 Task: Add a dependency to the task Search results not returning expected results , the existing task  Issue with data being truncated when saving to database in the project ZephyrTech.
Action: Mouse moved to (674, 490)
Screenshot: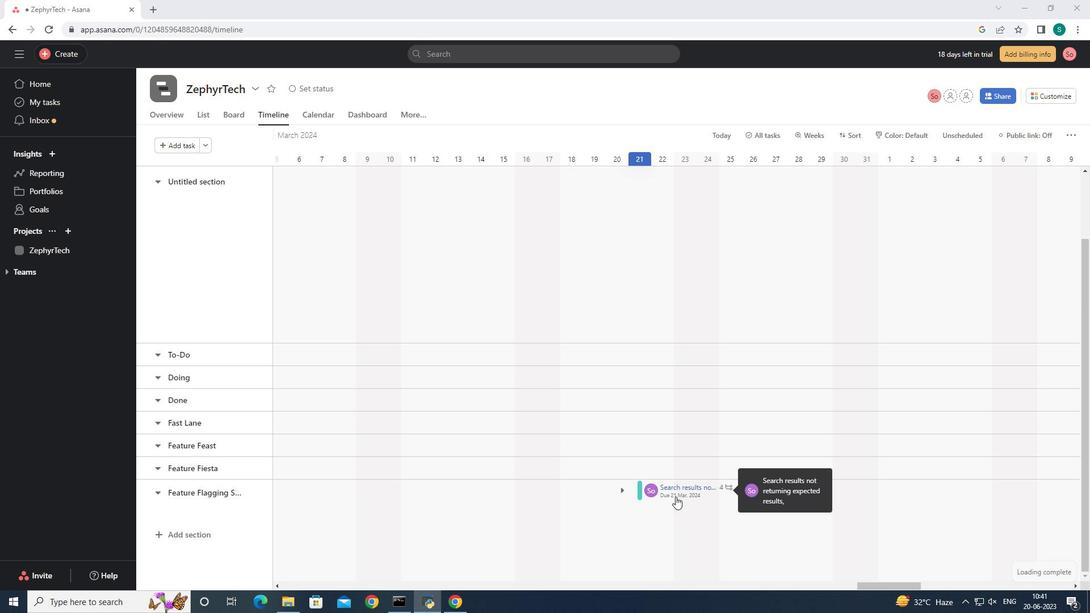 
Action: Mouse pressed left at (674, 490)
Screenshot: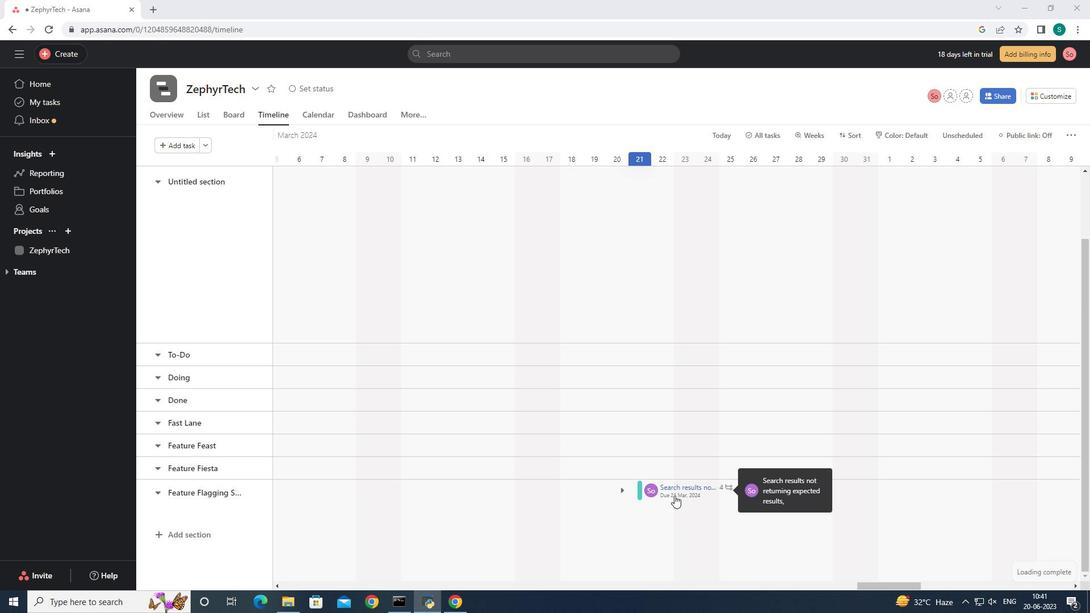 
Action: Mouse moved to (822, 287)
Screenshot: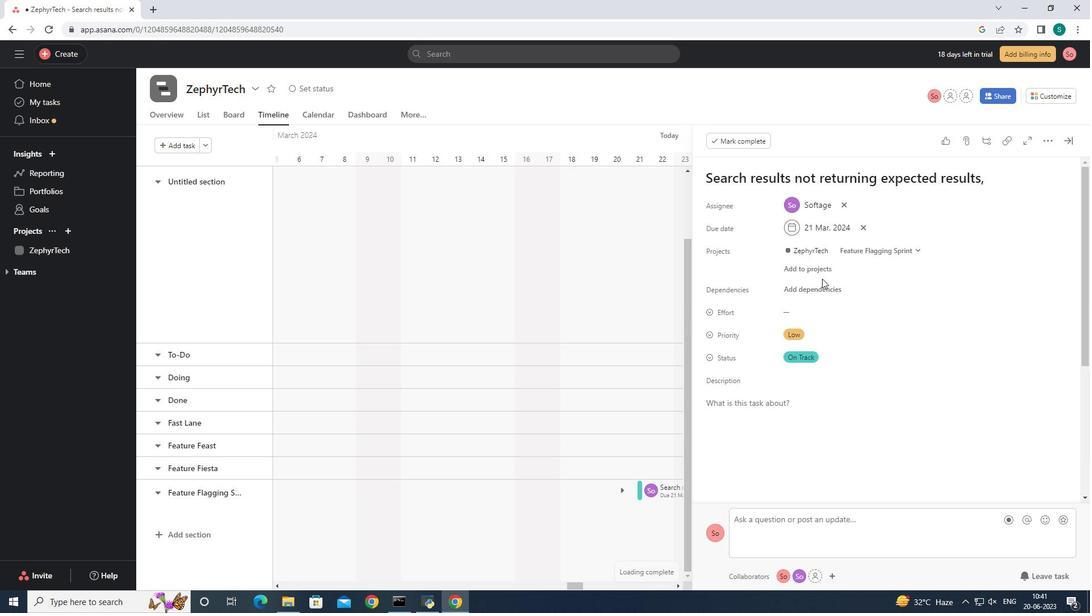 
Action: Mouse pressed left at (822, 287)
Screenshot: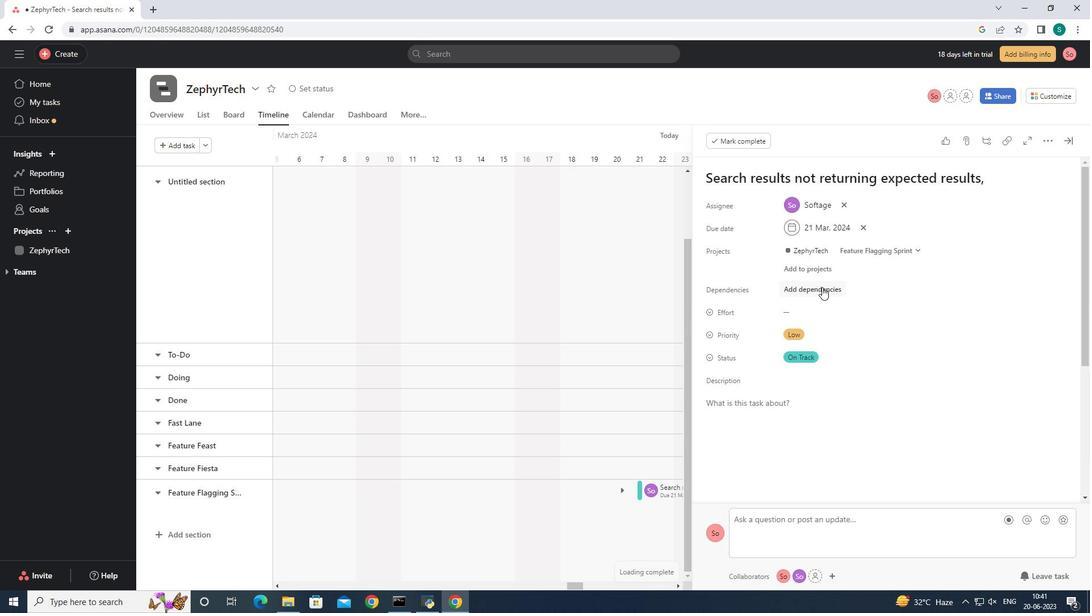 
Action: Mouse moved to (959, 342)
Screenshot: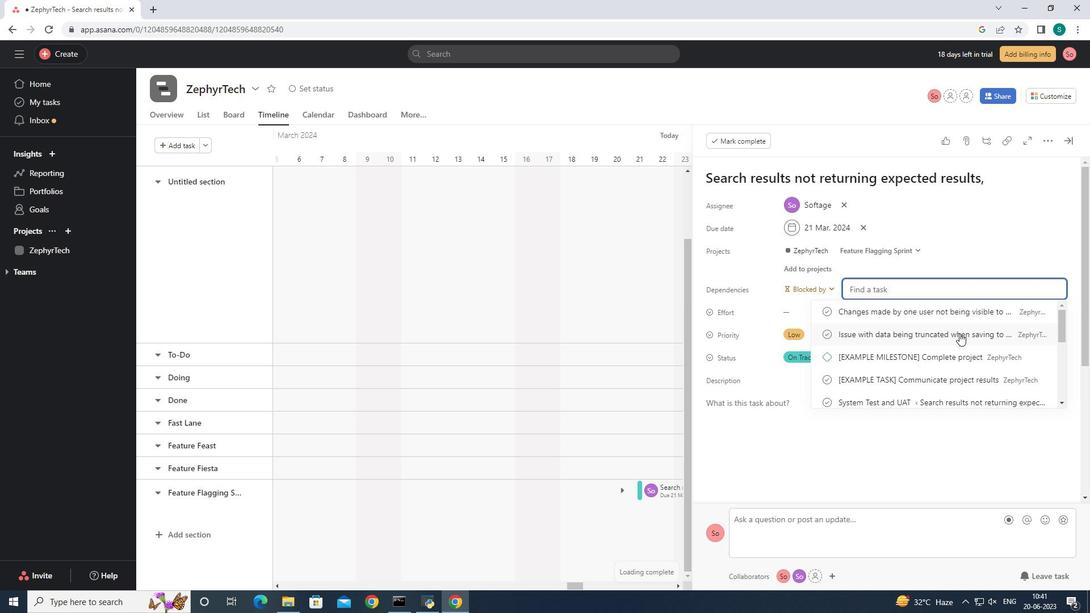 
Action: Mouse scrolled (959, 341) with delta (0, 0)
Screenshot: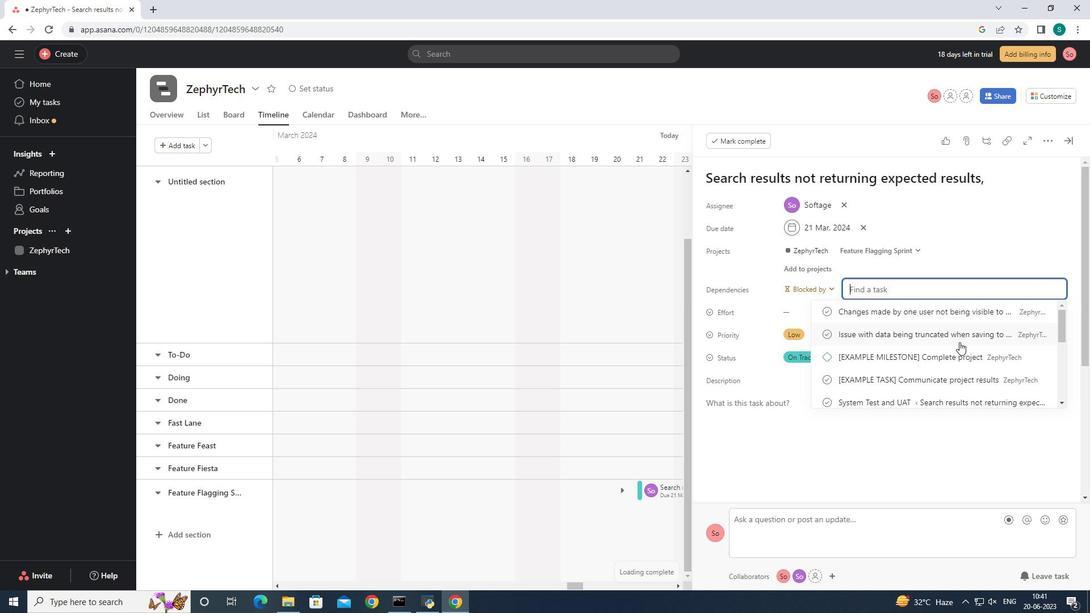 
Action: Mouse moved to (962, 353)
Screenshot: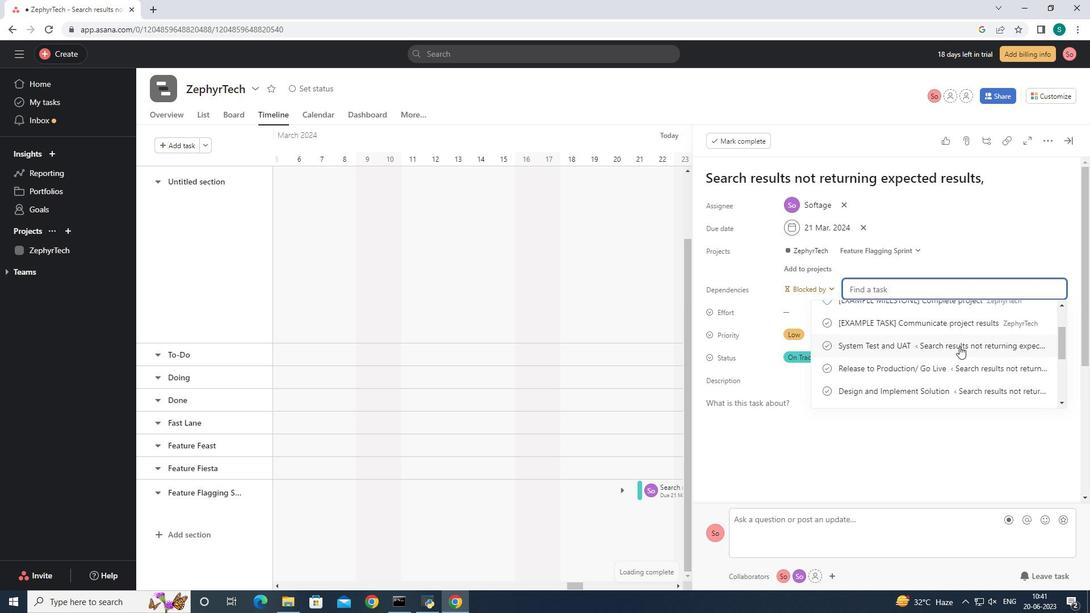 
Action: Mouse scrolled (962, 353) with delta (0, 0)
Screenshot: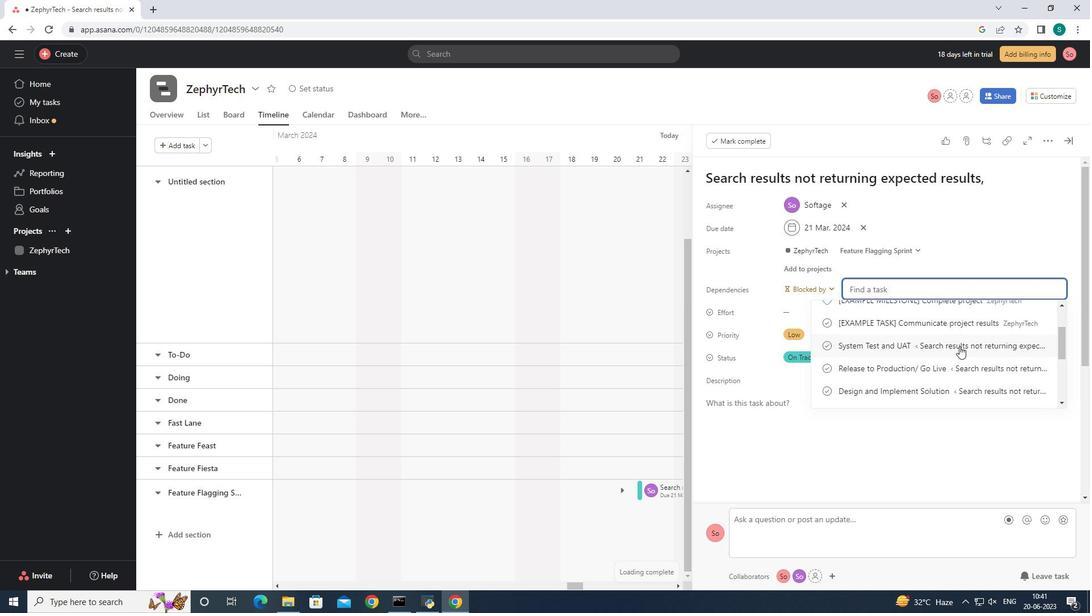 
Action: Mouse moved to (962, 368)
Screenshot: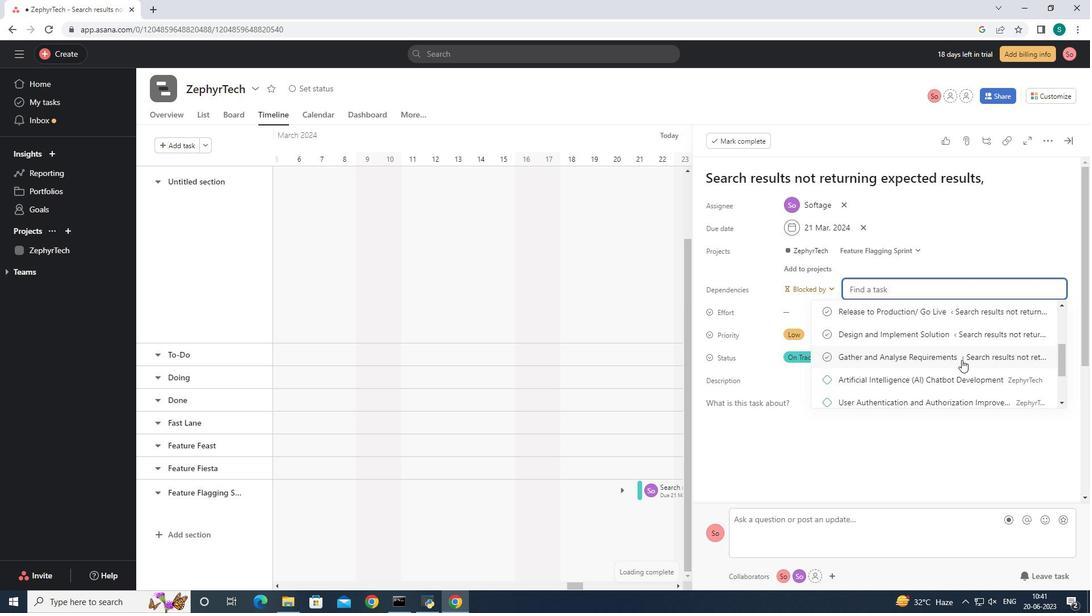 
Action: Mouse scrolled (962, 368) with delta (0, 0)
Screenshot: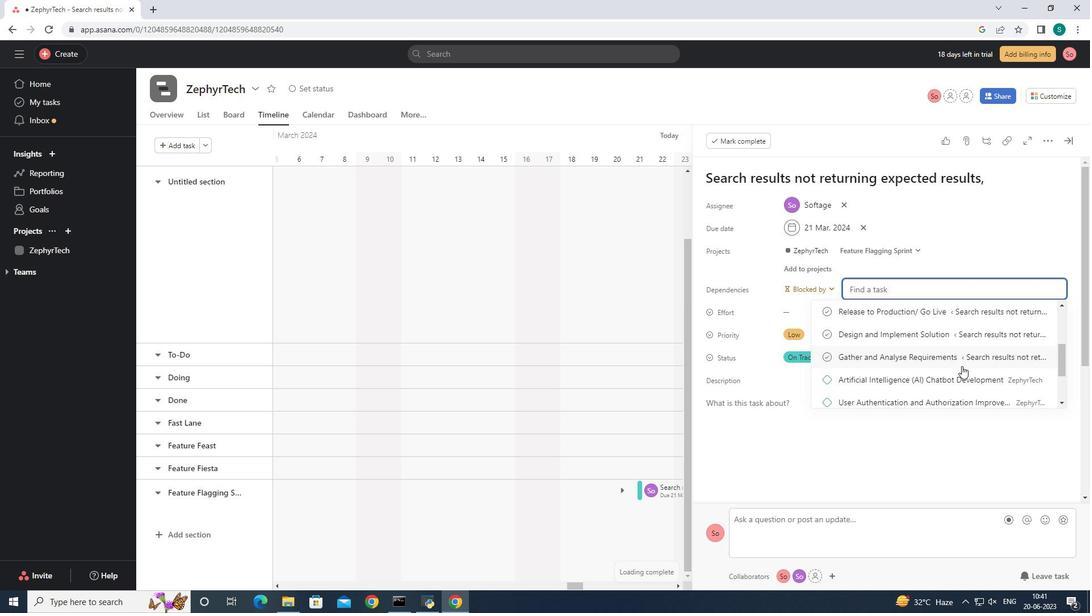 
Action: Mouse scrolled (962, 368) with delta (0, 0)
Screenshot: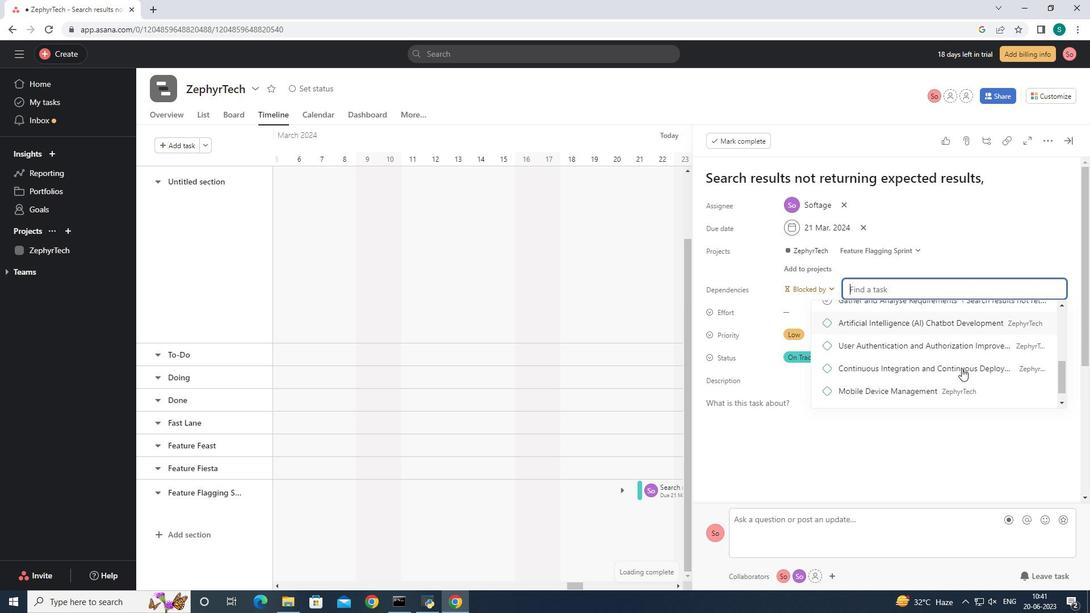 
Action: Mouse scrolled (962, 368) with delta (0, 0)
Screenshot: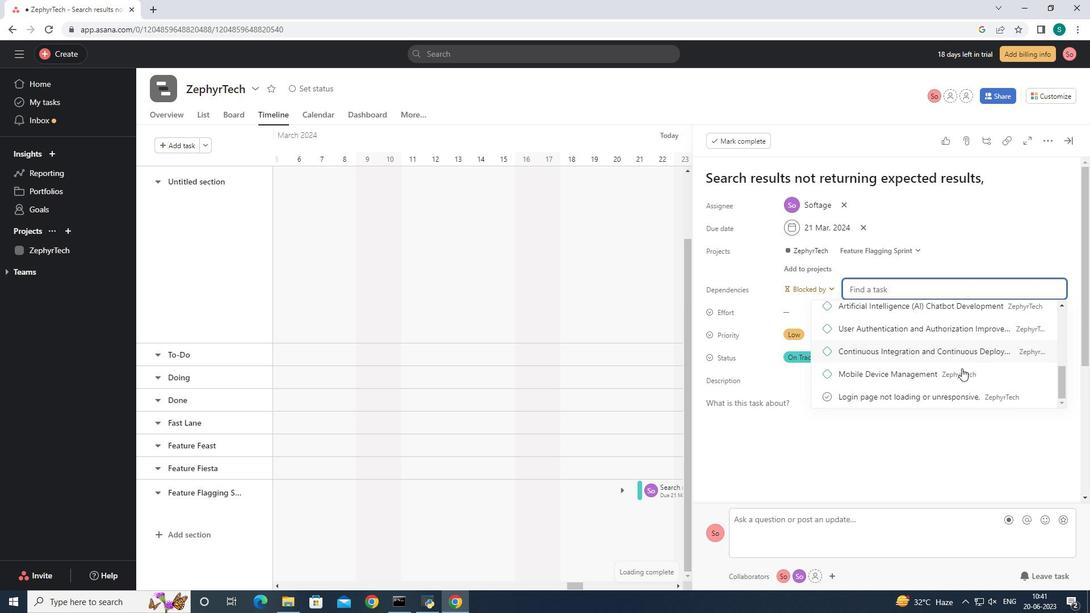 
Action: Mouse moved to (957, 382)
Screenshot: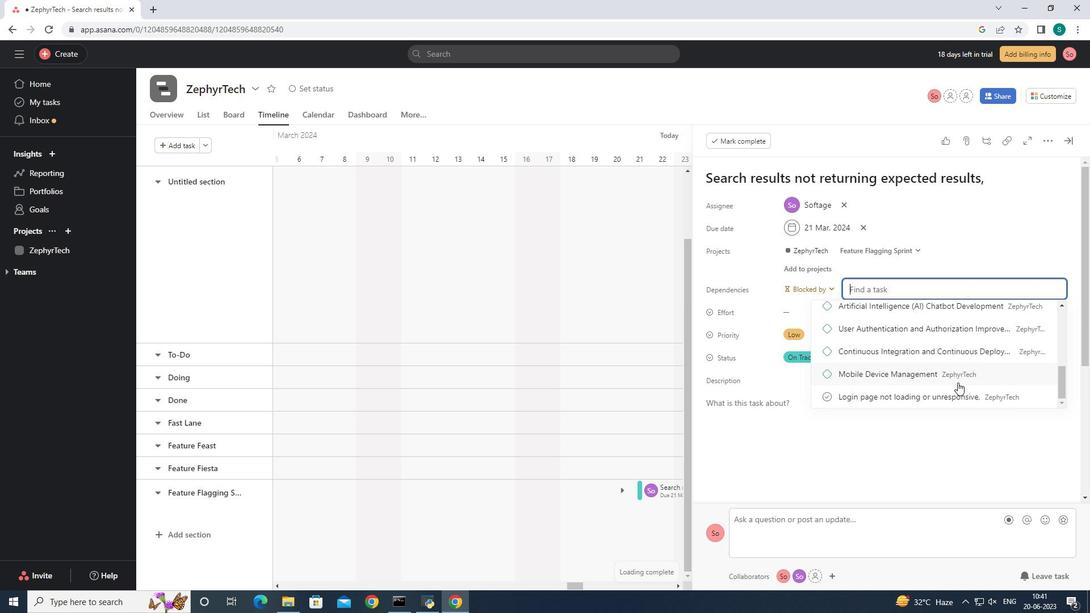 
Action: Mouse scrolled (957, 383) with delta (0, 0)
Screenshot: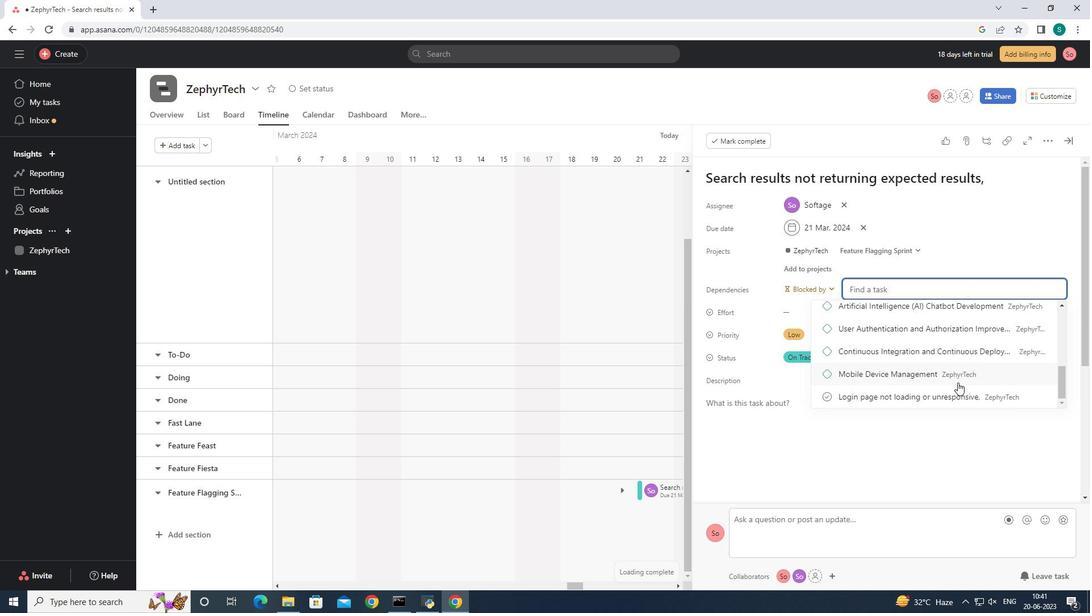 
Action: Mouse scrolled (957, 383) with delta (0, 0)
Screenshot: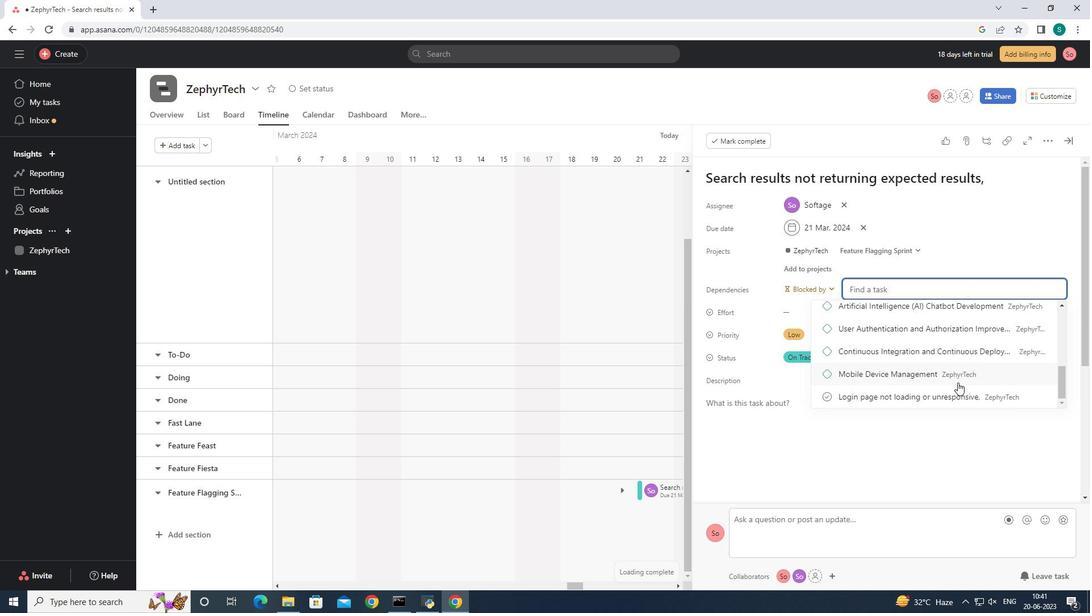 
Action: Mouse scrolled (957, 383) with delta (0, 0)
Screenshot: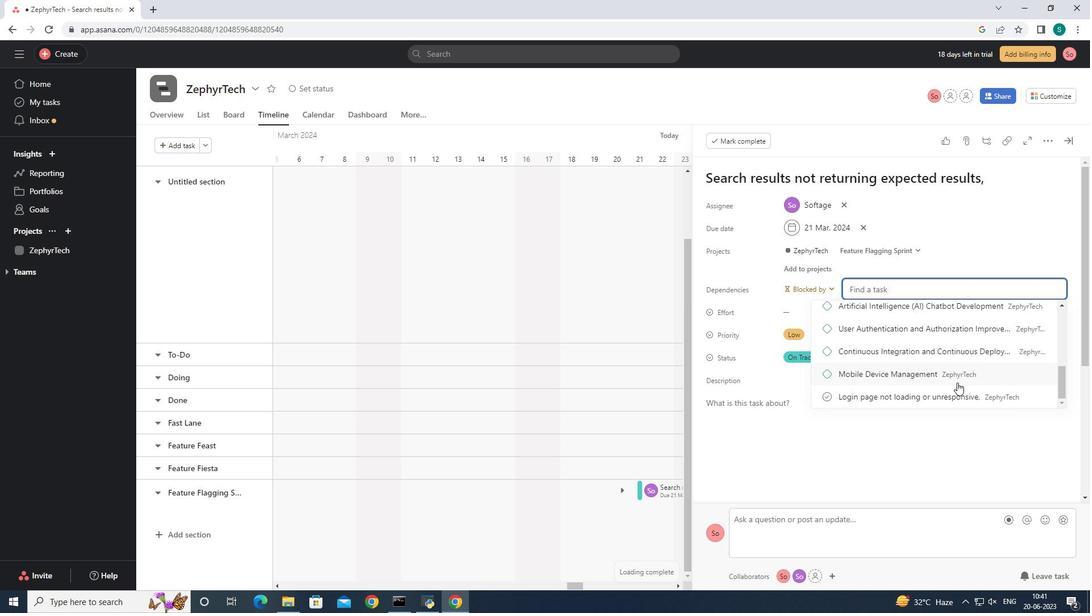 
Action: Mouse scrolled (957, 383) with delta (0, 0)
Screenshot: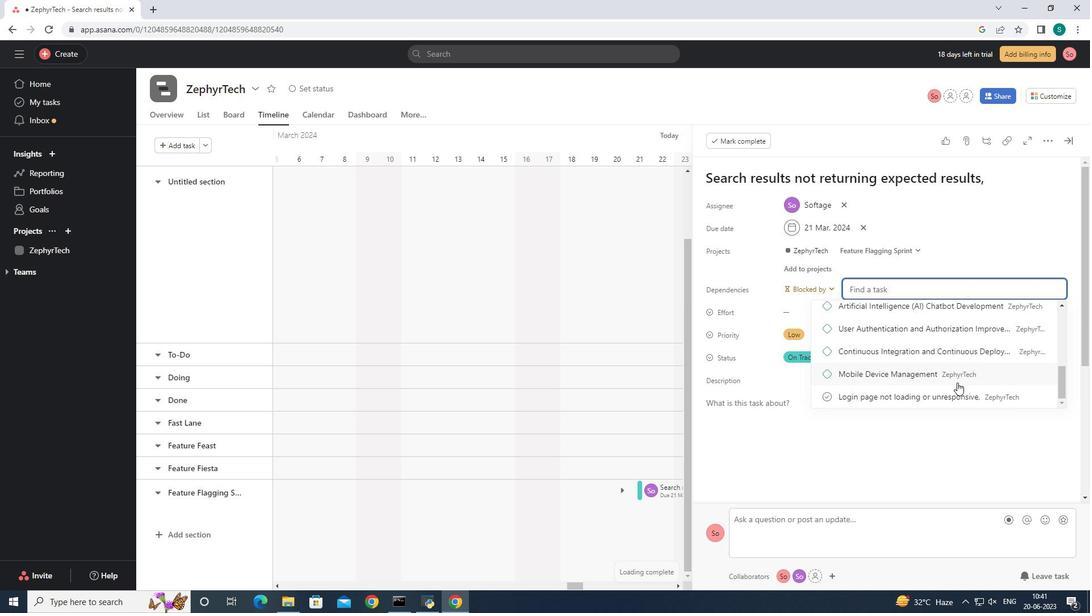 
Action: Mouse scrolled (957, 383) with delta (0, 0)
Screenshot: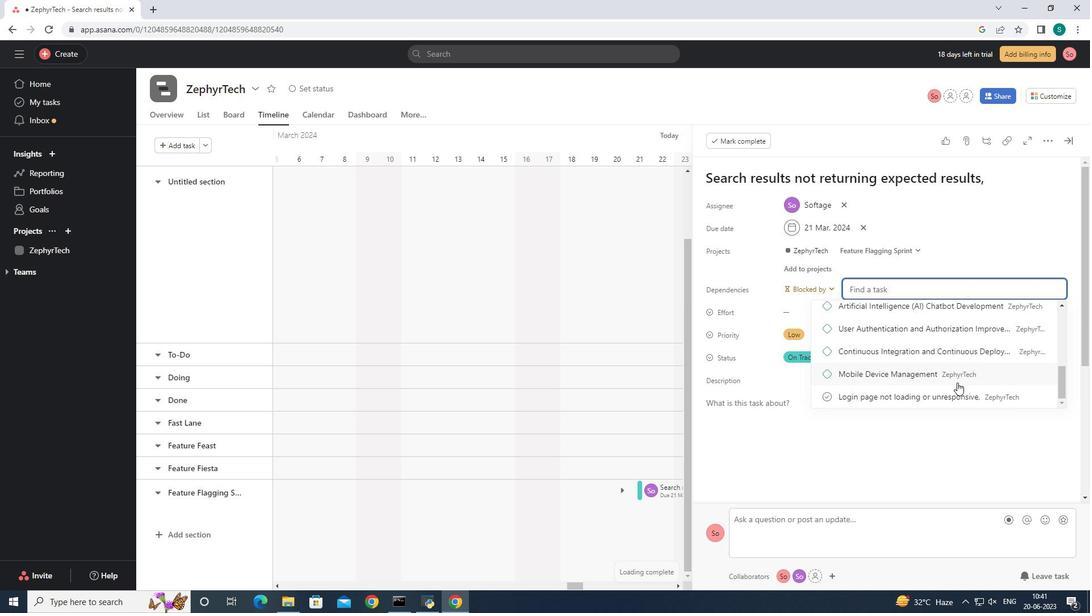 
Action: Mouse moved to (908, 335)
Screenshot: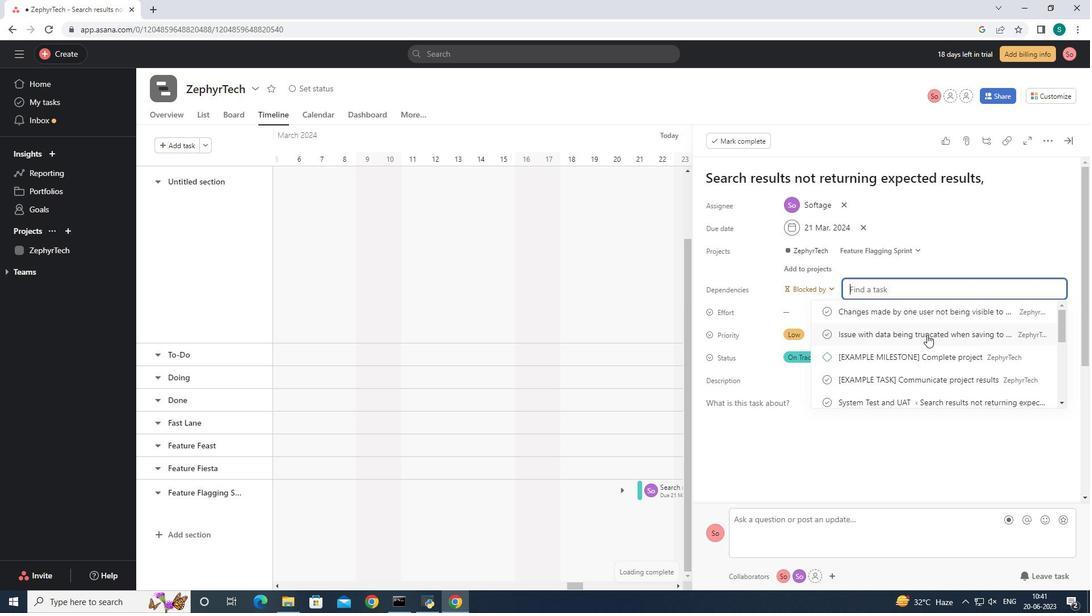 
Action: Mouse pressed left at (908, 335)
Screenshot: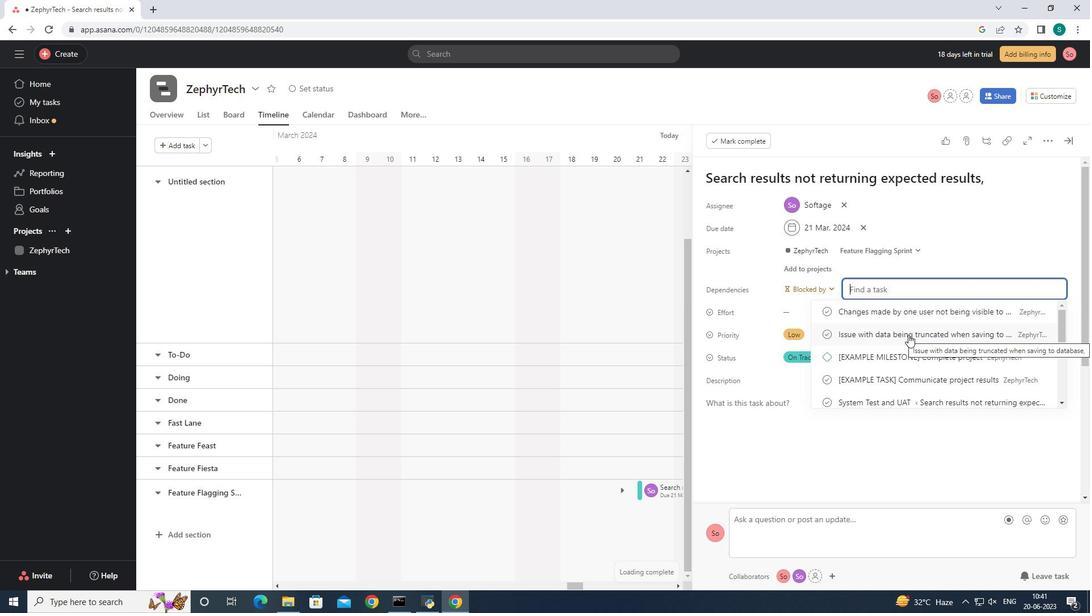 
Action: Mouse moved to (1070, 148)
Screenshot: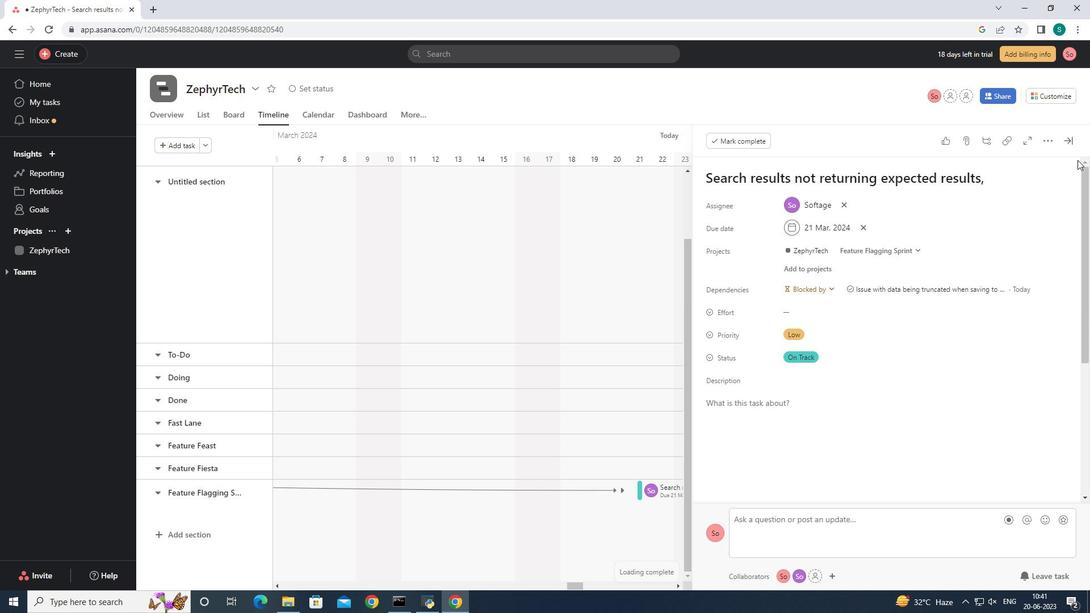 
Action: Mouse pressed left at (1070, 148)
Screenshot: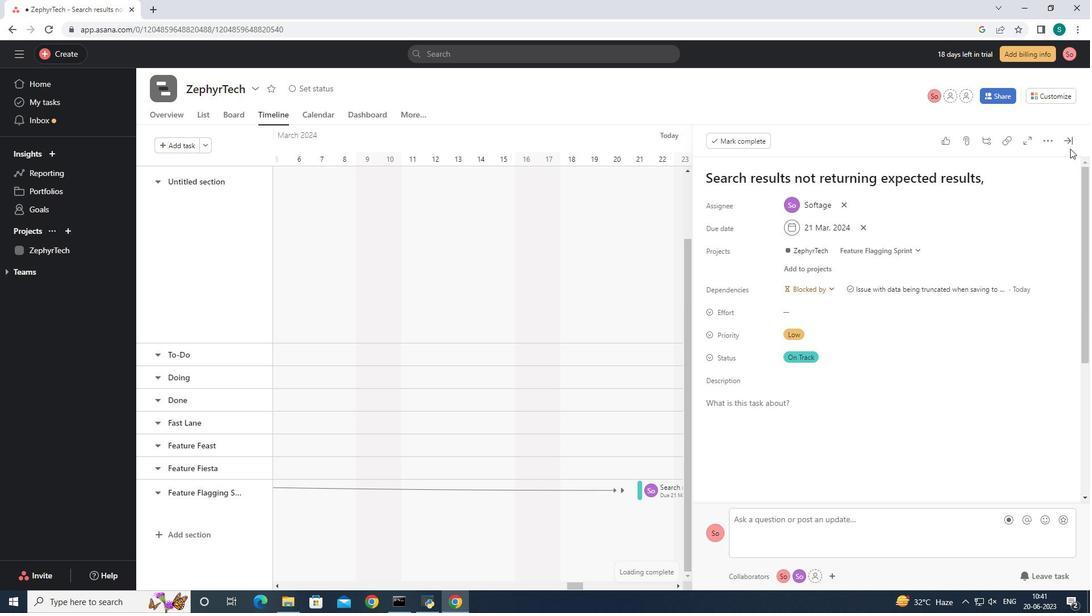 
Action: Mouse moved to (1068, 141)
Screenshot: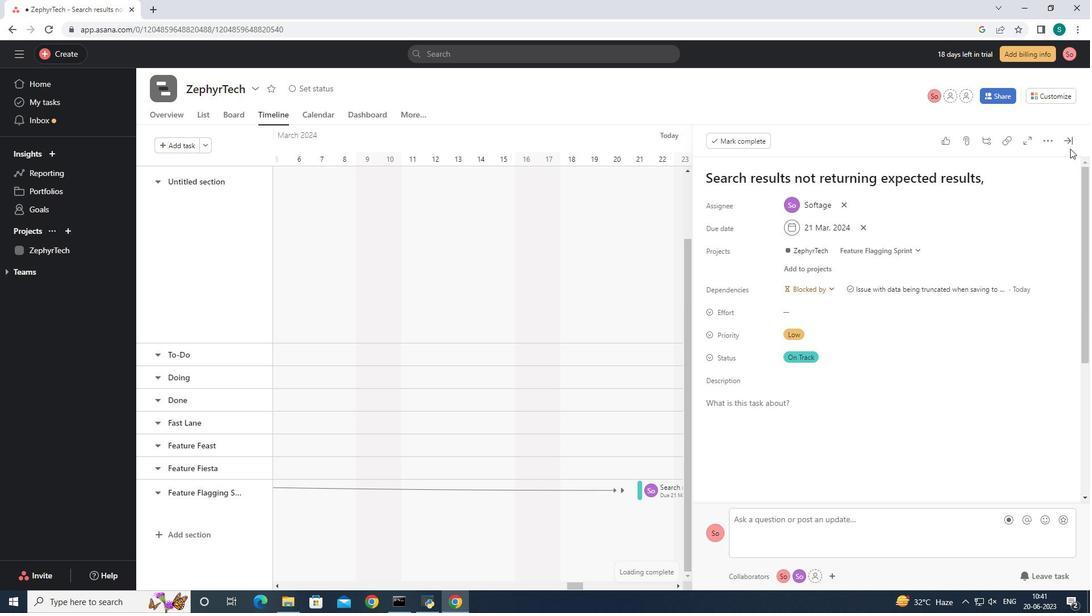 
Action: Mouse pressed left at (1068, 141)
Screenshot: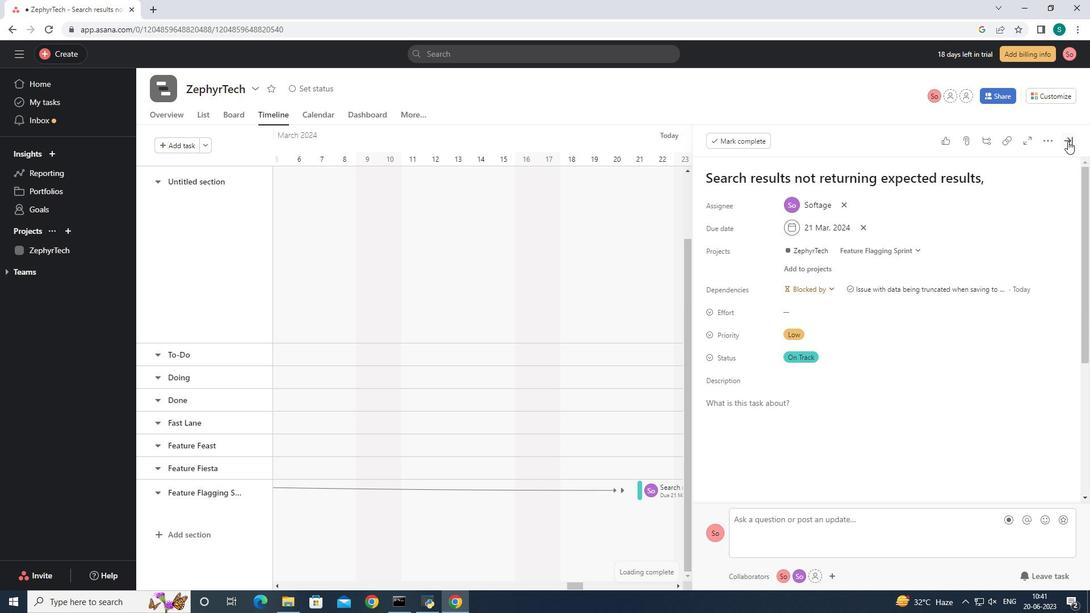 
Action: Mouse moved to (877, 274)
Screenshot: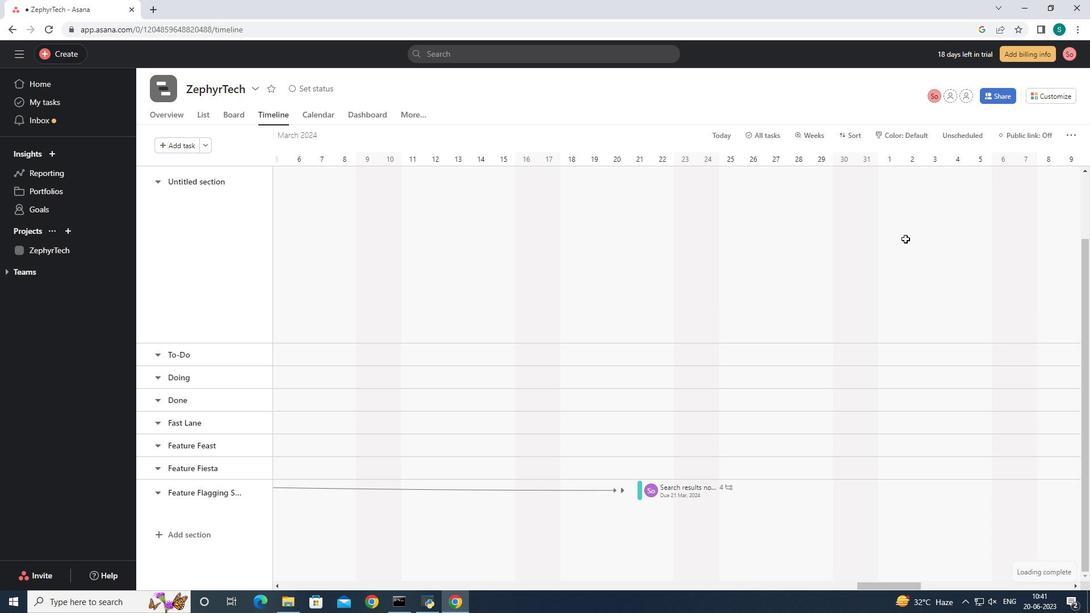 
